 Task: Apply the date time format in column A.
Action: Mouse moved to (59, 160)
Screenshot: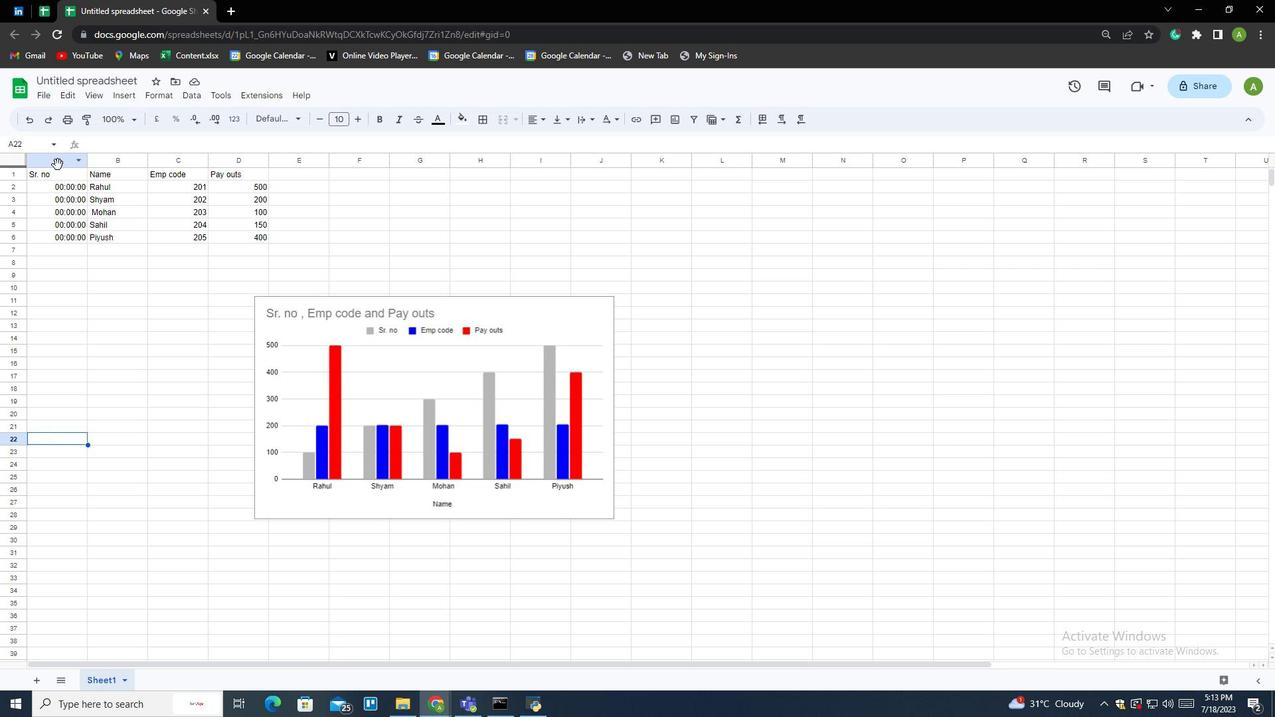 
Action: Mouse pressed left at (59, 160)
Screenshot: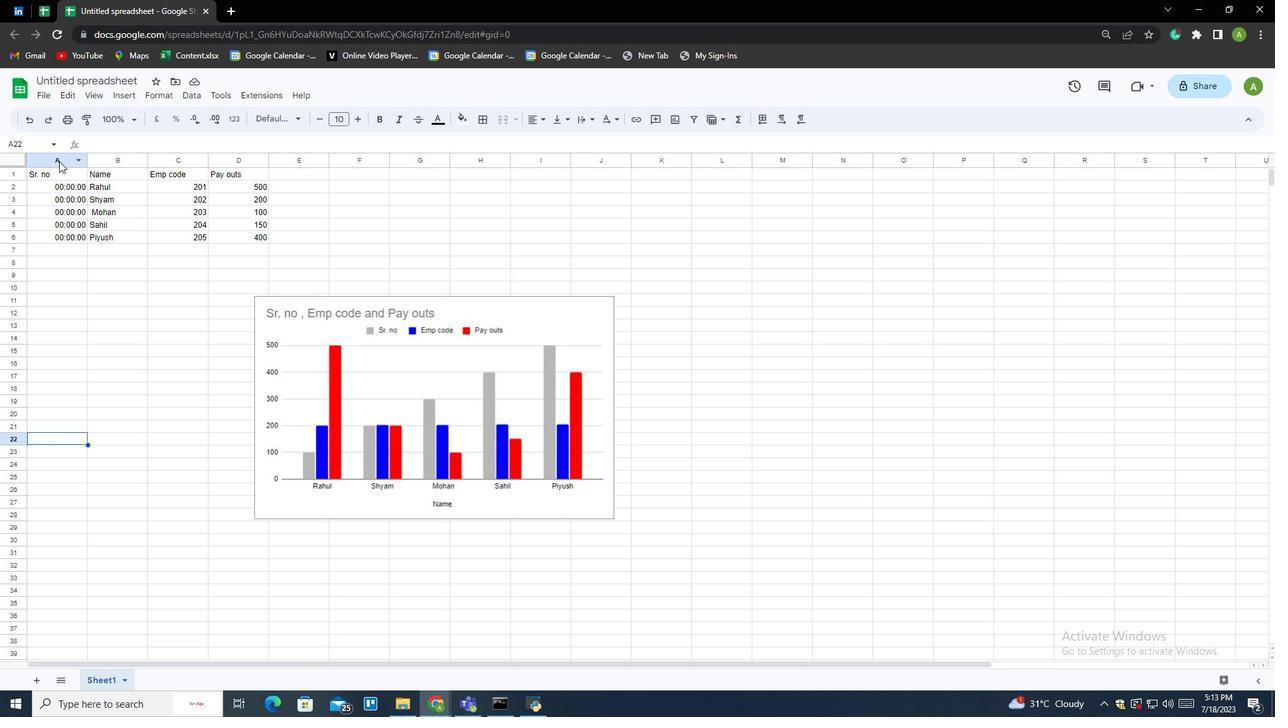 
Action: Mouse moved to (161, 91)
Screenshot: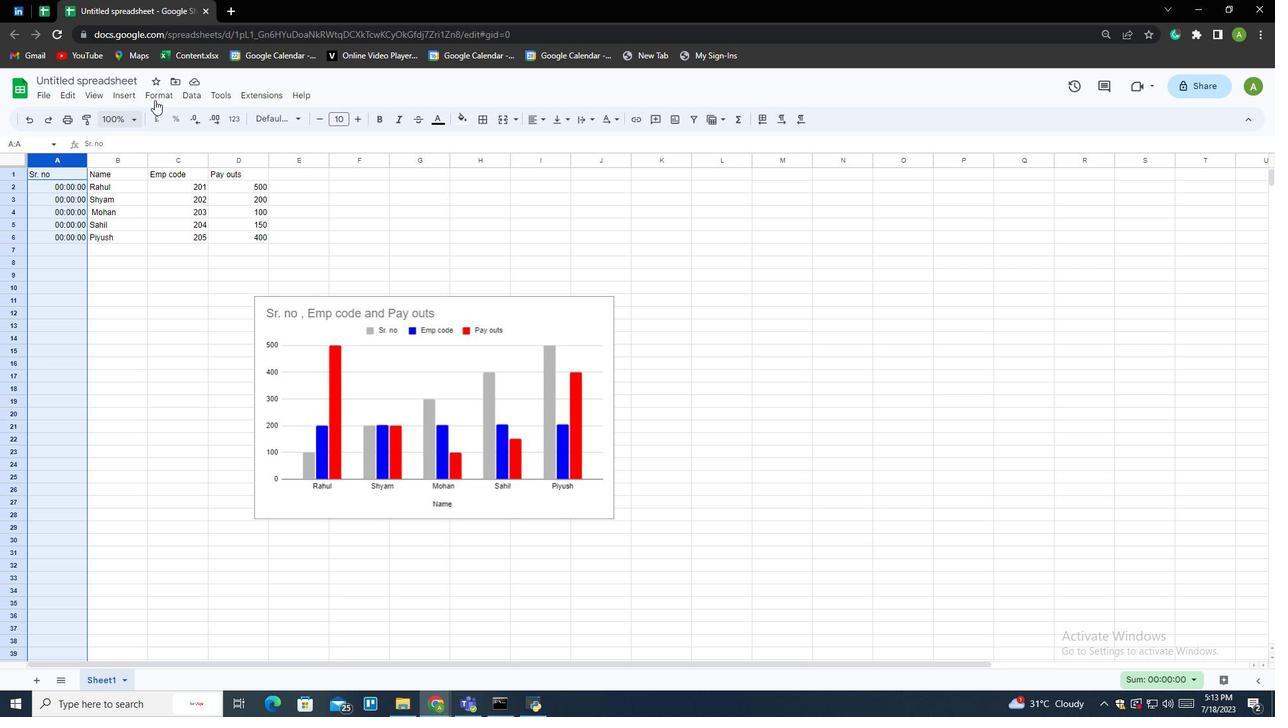 
Action: Mouse pressed left at (161, 91)
Screenshot: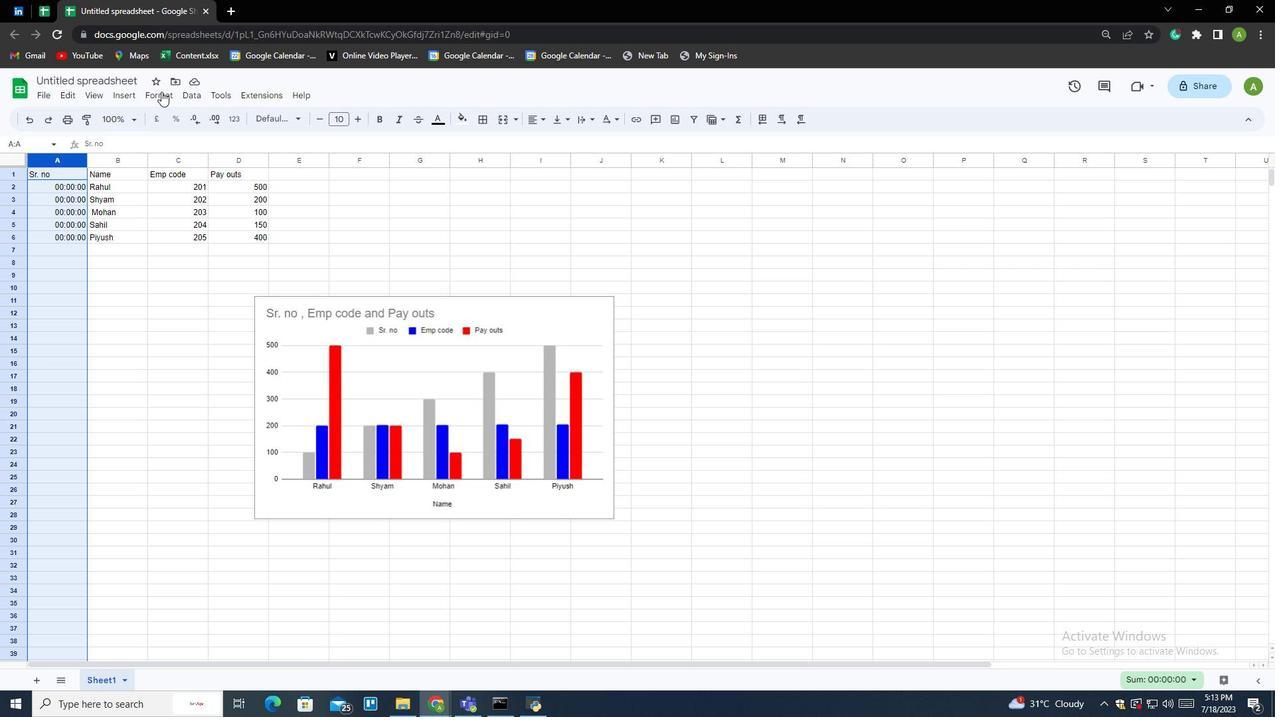 
Action: Mouse moved to (173, 170)
Screenshot: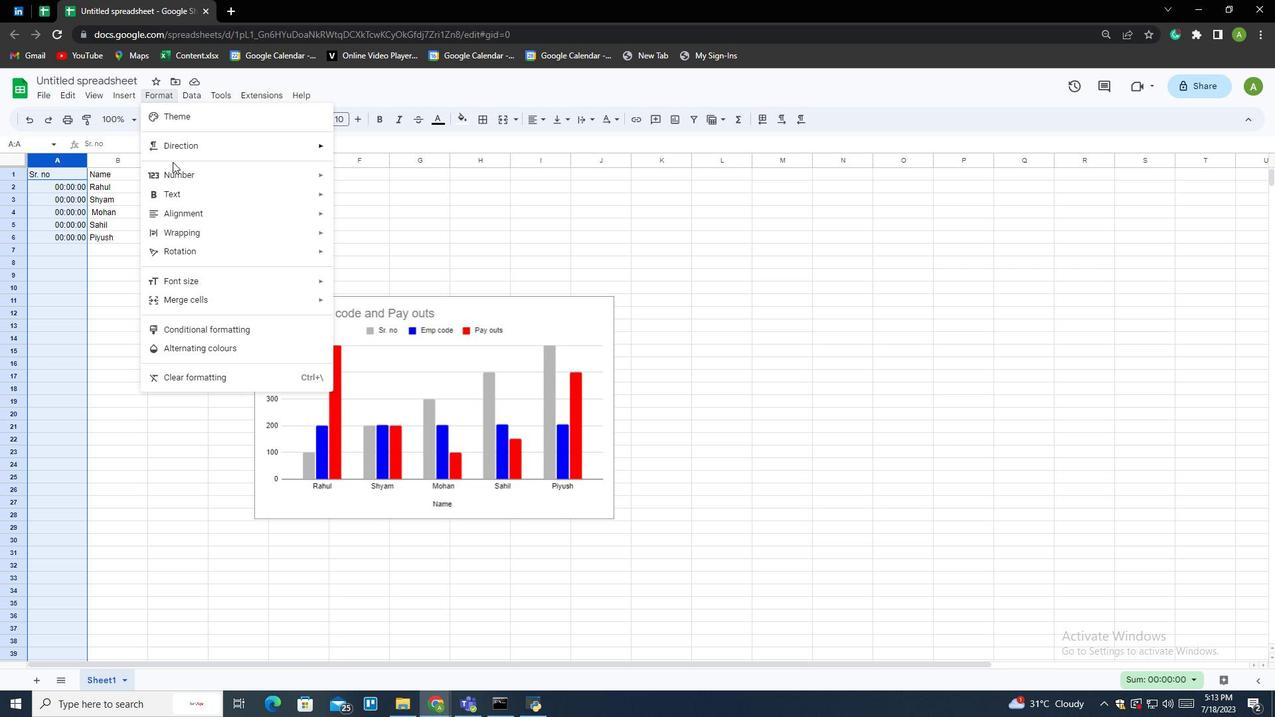 
Action: Mouse pressed left at (173, 170)
Screenshot: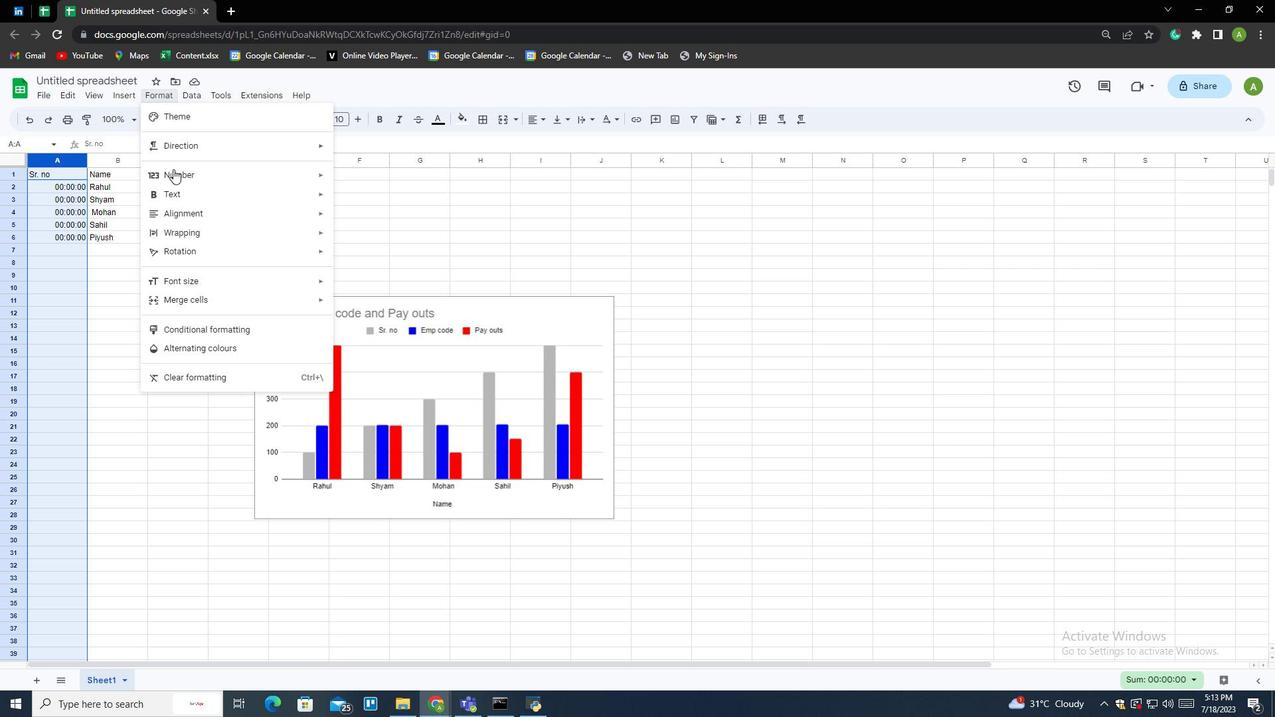 
Action: Mouse moved to (368, 414)
Screenshot: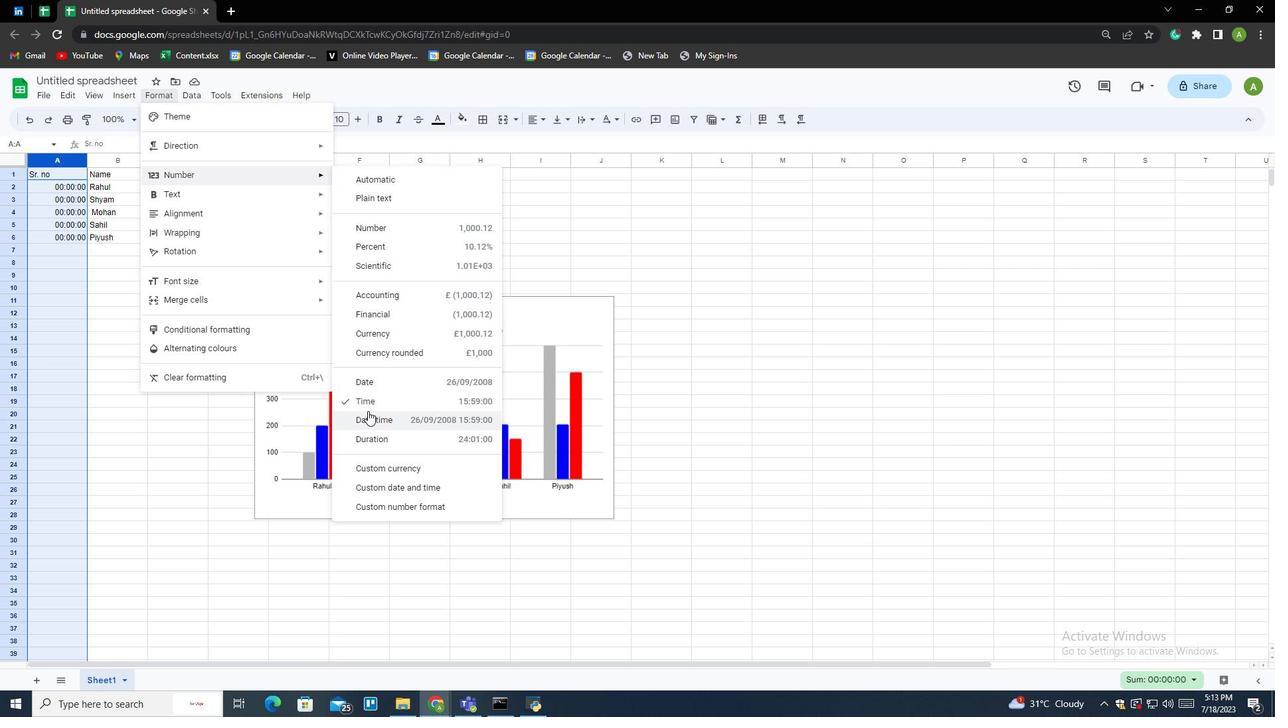
Action: Mouse pressed left at (368, 414)
Screenshot: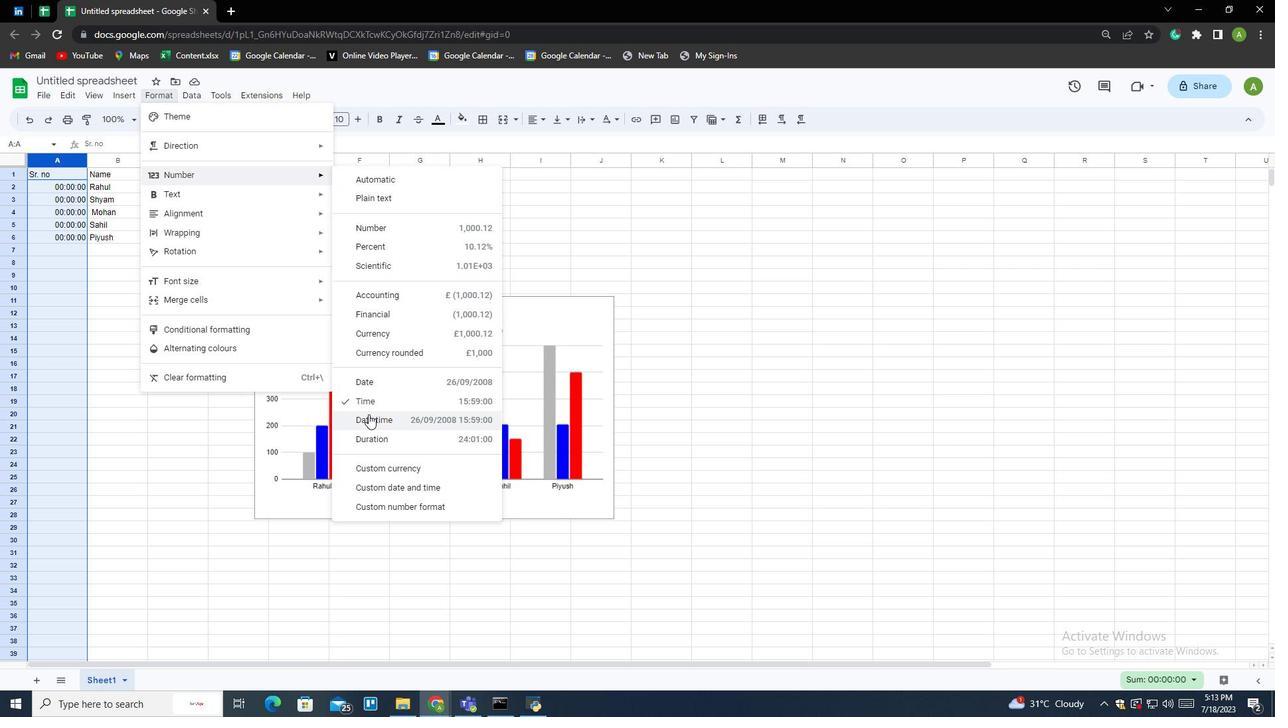
Action: Mouse moved to (226, 401)
Screenshot: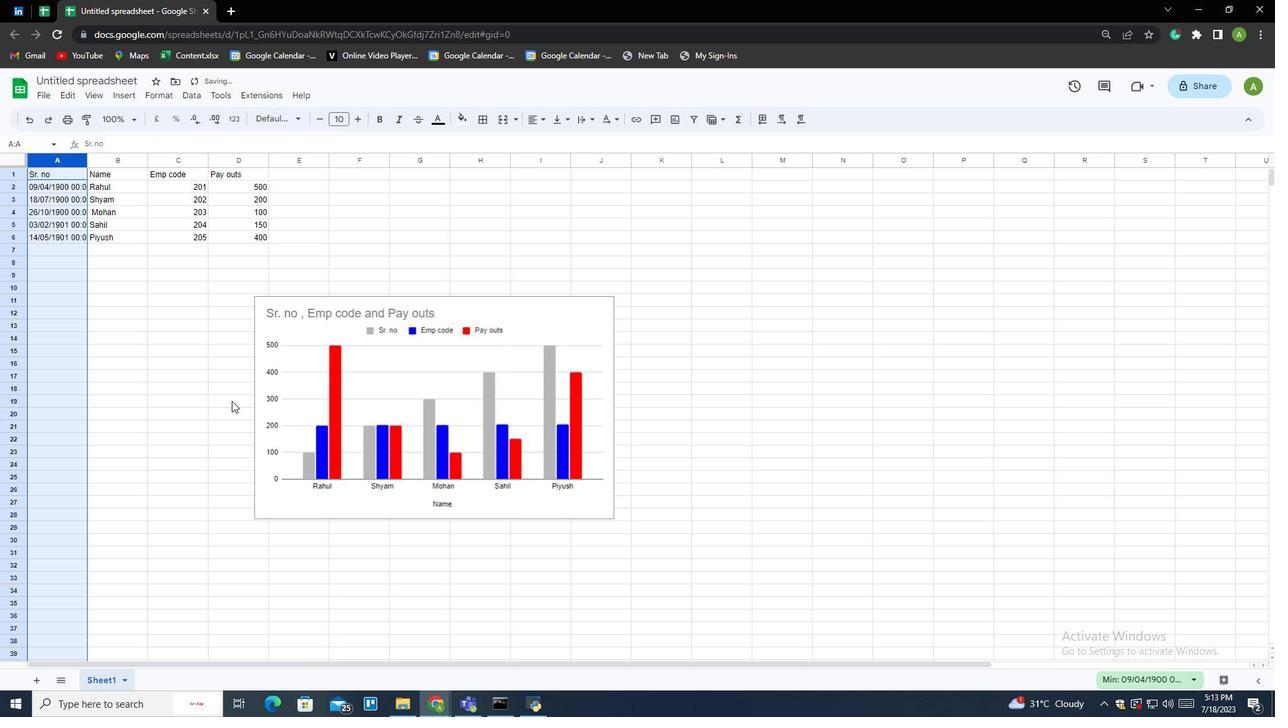 
